 Task: Enable the video filter "Scene video filter" in the video filter module.
Action: Mouse moved to (134, 26)
Screenshot: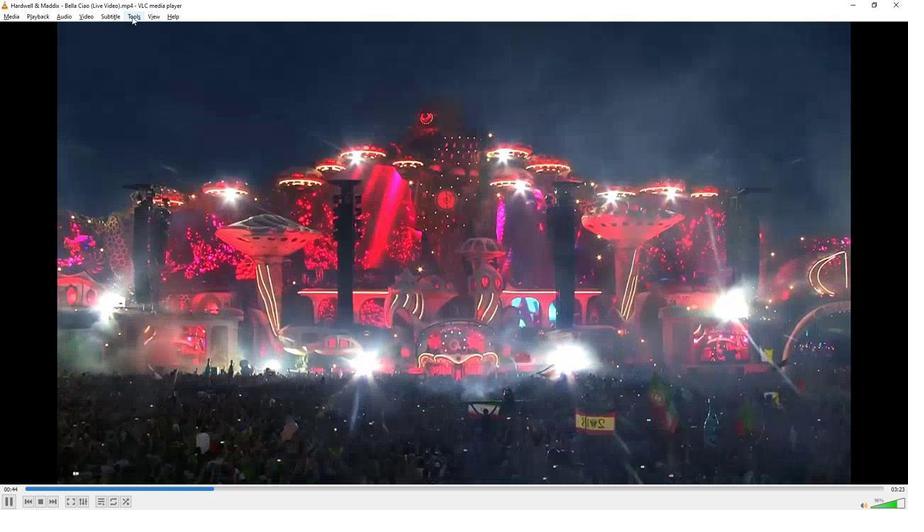 
Action: Mouse pressed left at (134, 26)
Screenshot: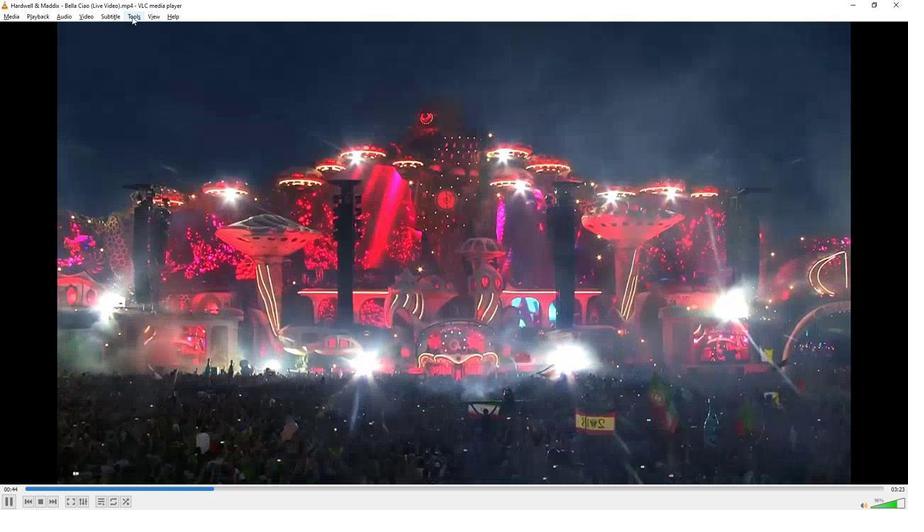 
Action: Mouse moved to (156, 134)
Screenshot: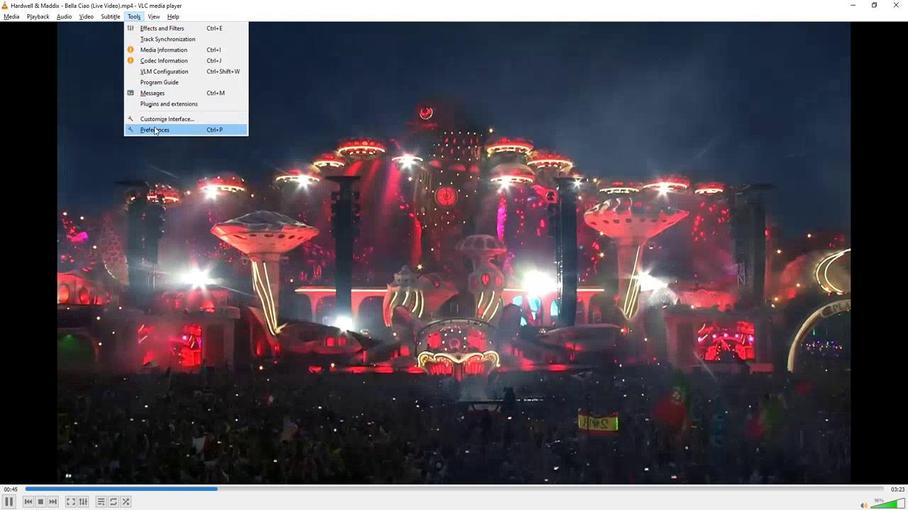 
Action: Mouse pressed left at (156, 134)
Screenshot: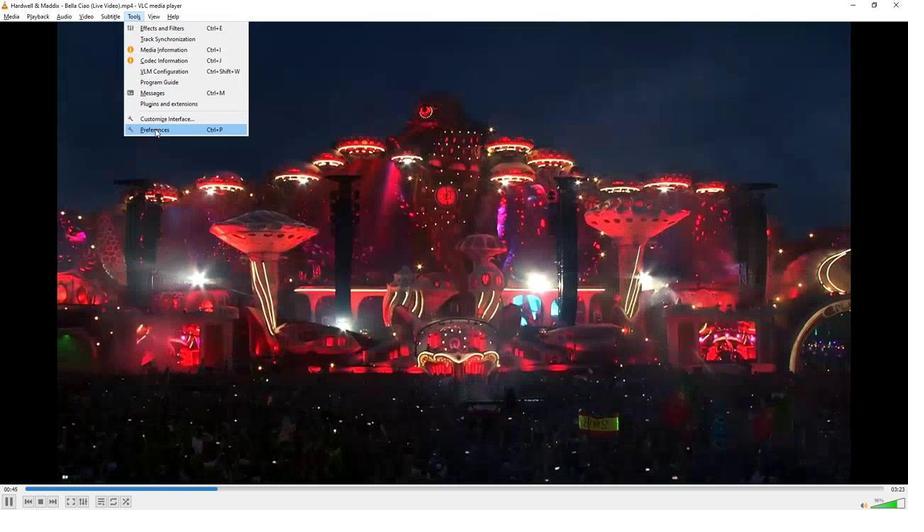 
Action: Mouse moved to (202, 397)
Screenshot: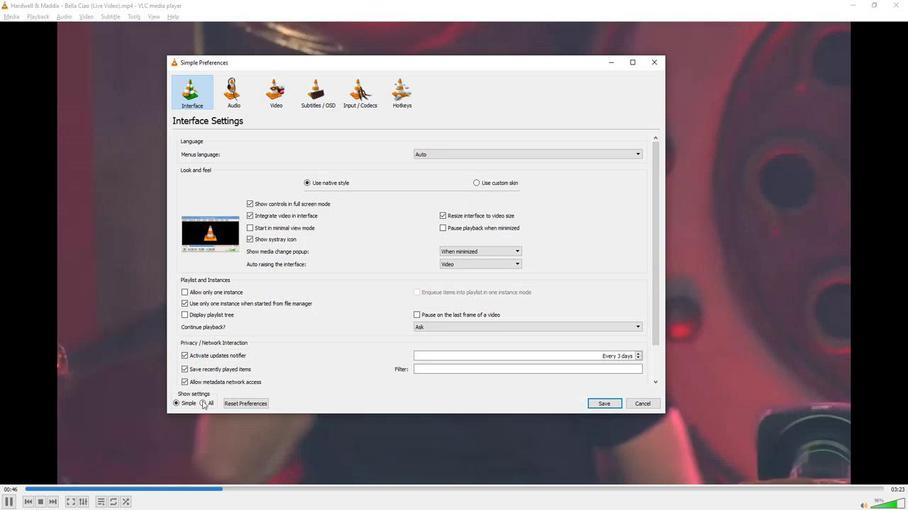 
Action: Mouse pressed left at (202, 397)
Screenshot: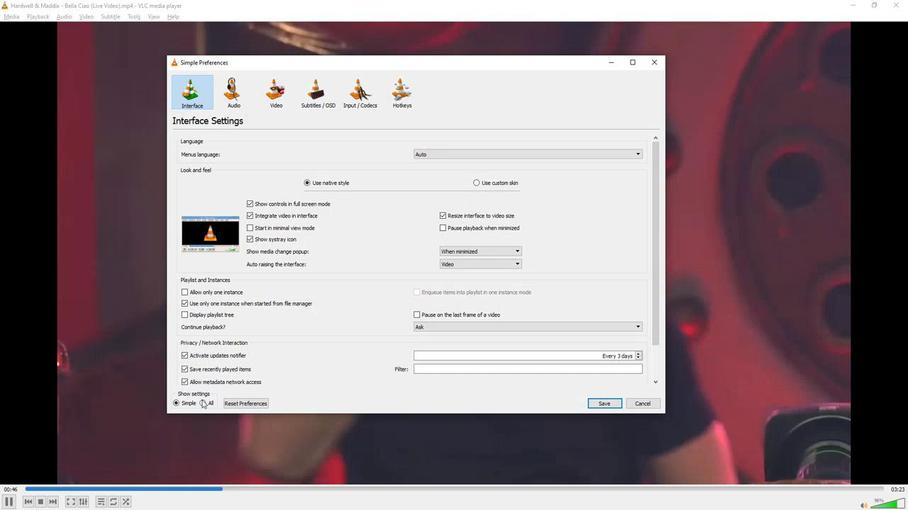 
Action: Mouse moved to (231, 355)
Screenshot: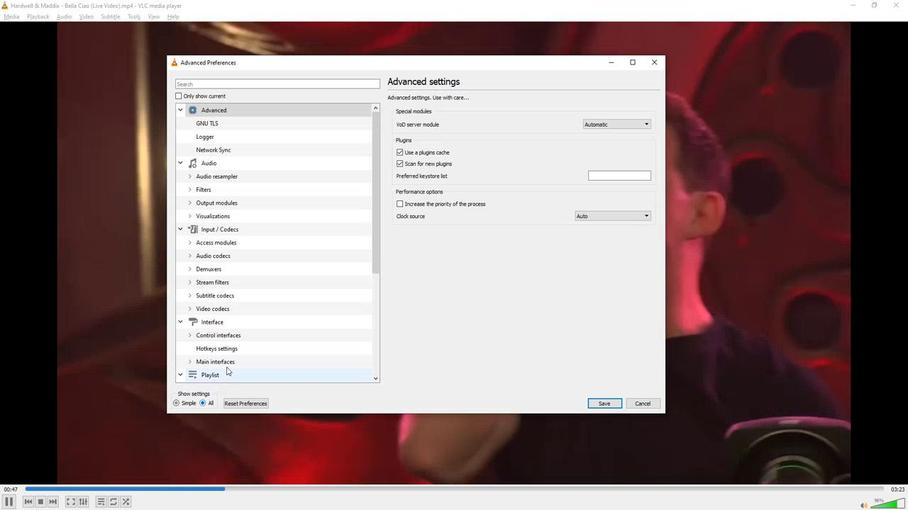 
Action: Mouse scrolled (231, 355) with delta (0, 0)
Screenshot: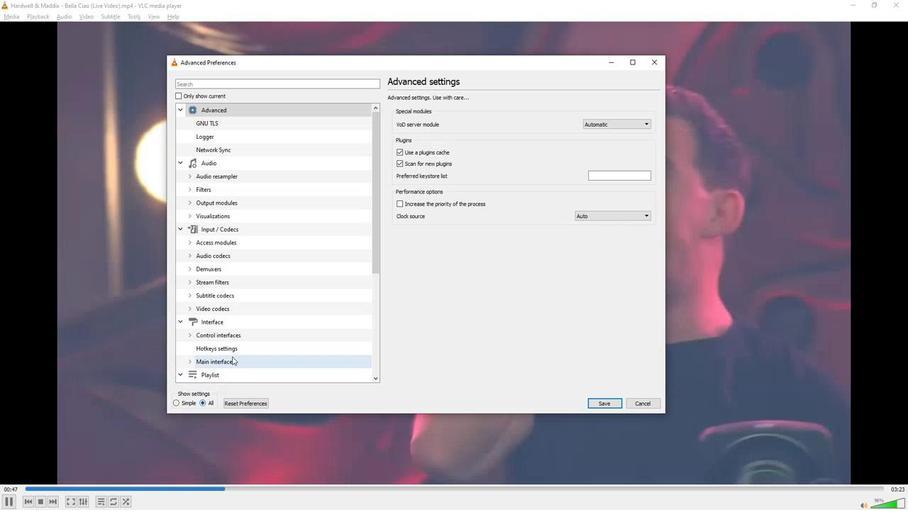 
Action: Mouse moved to (231, 355)
Screenshot: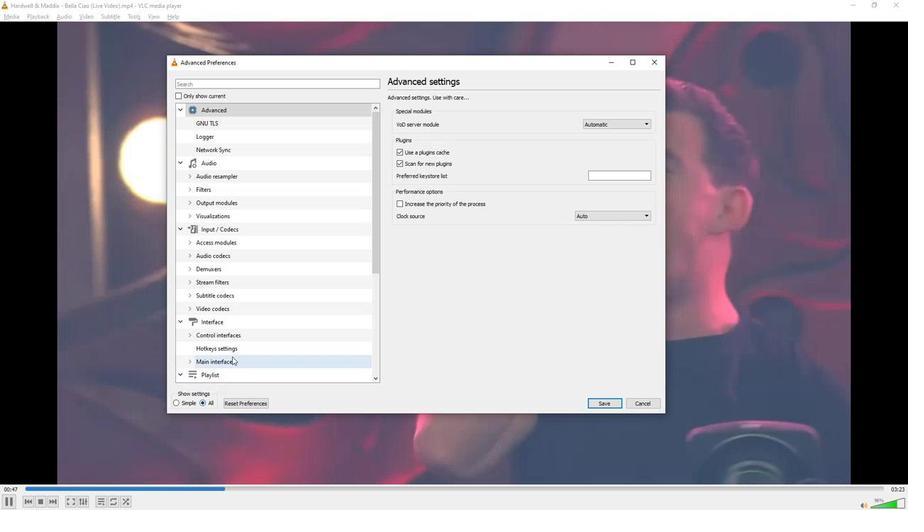 
Action: Mouse scrolled (231, 354) with delta (0, 0)
Screenshot: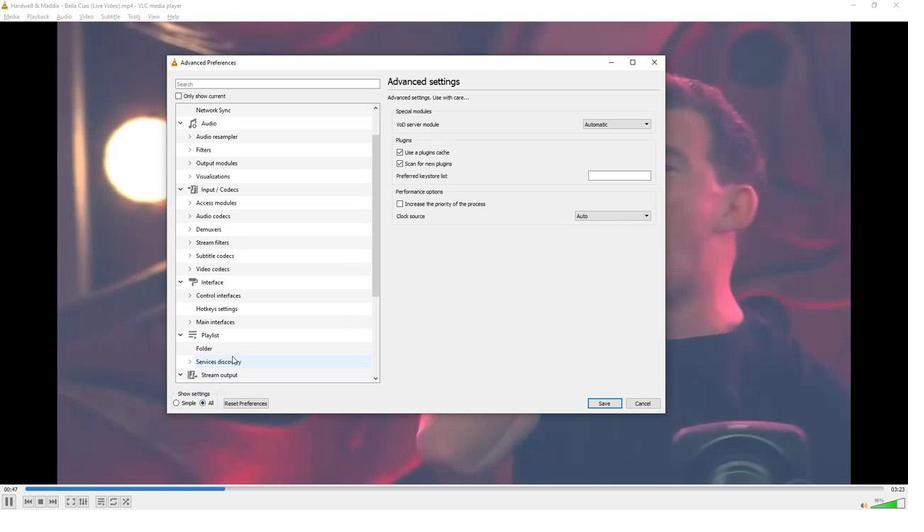 
Action: Mouse moved to (230, 355)
Screenshot: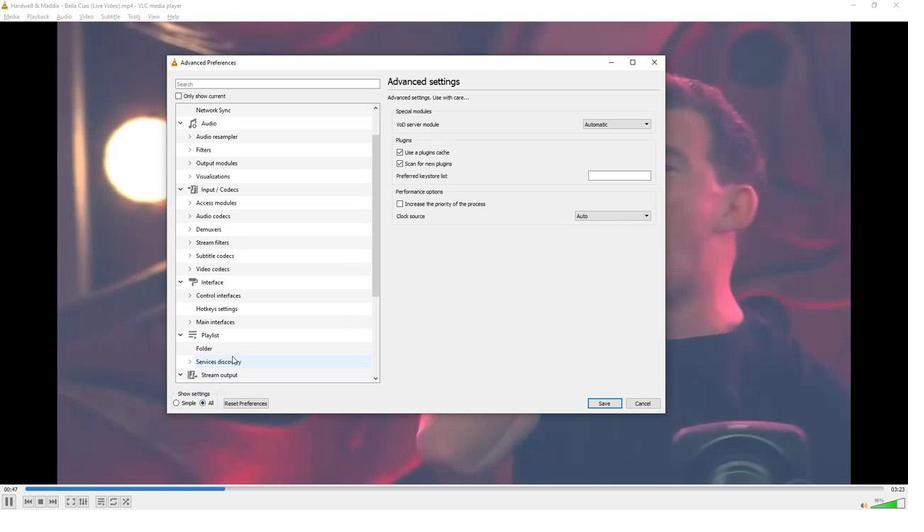 
Action: Mouse scrolled (230, 354) with delta (0, 0)
Screenshot: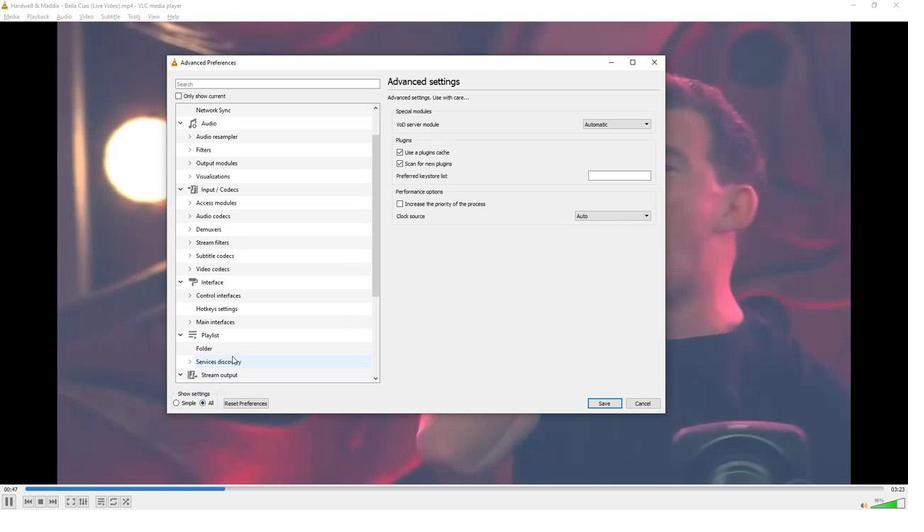 
Action: Mouse moved to (229, 355)
Screenshot: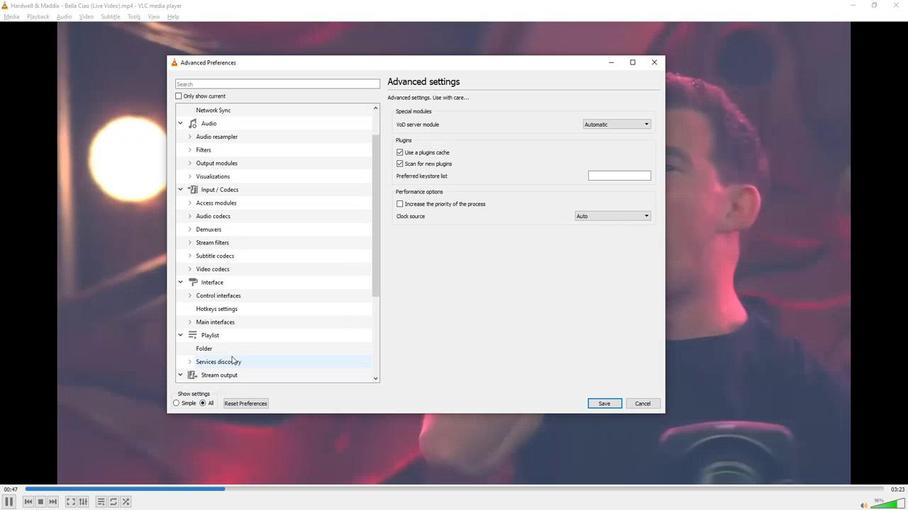 
Action: Mouse scrolled (229, 354) with delta (0, 0)
Screenshot: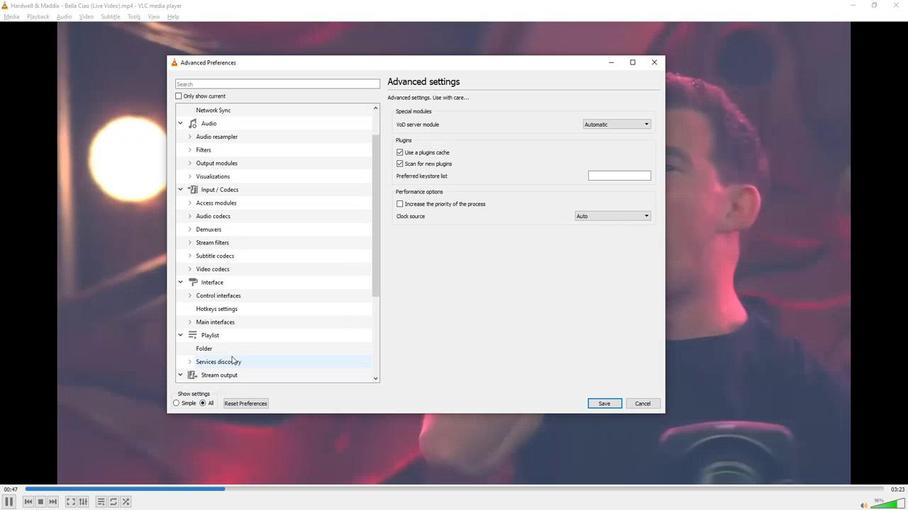 
Action: Mouse moved to (229, 355)
Screenshot: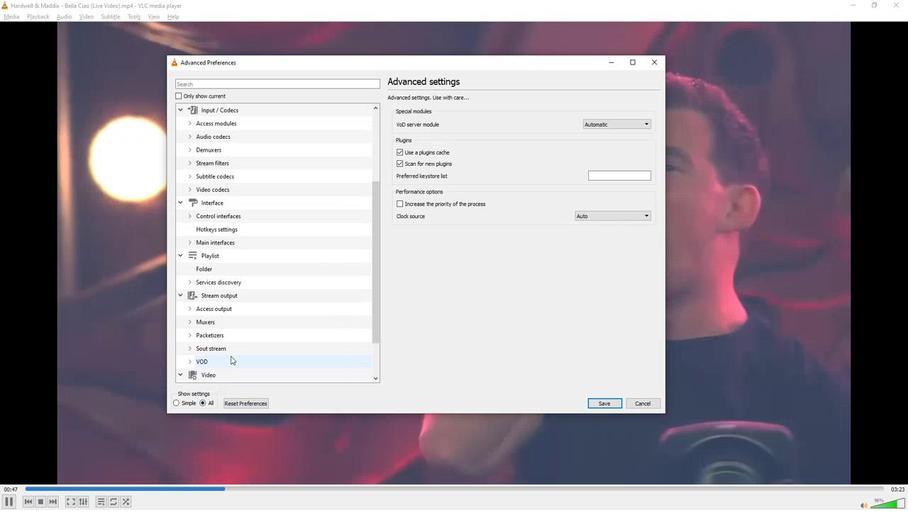 
Action: Mouse scrolled (229, 355) with delta (0, 0)
Screenshot: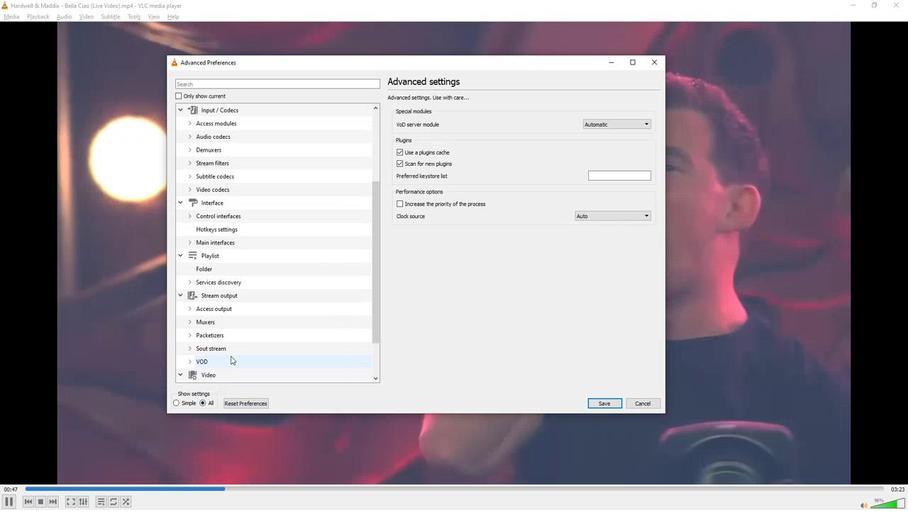 
Action: Mouse moved to (229, 355)
Screenshot: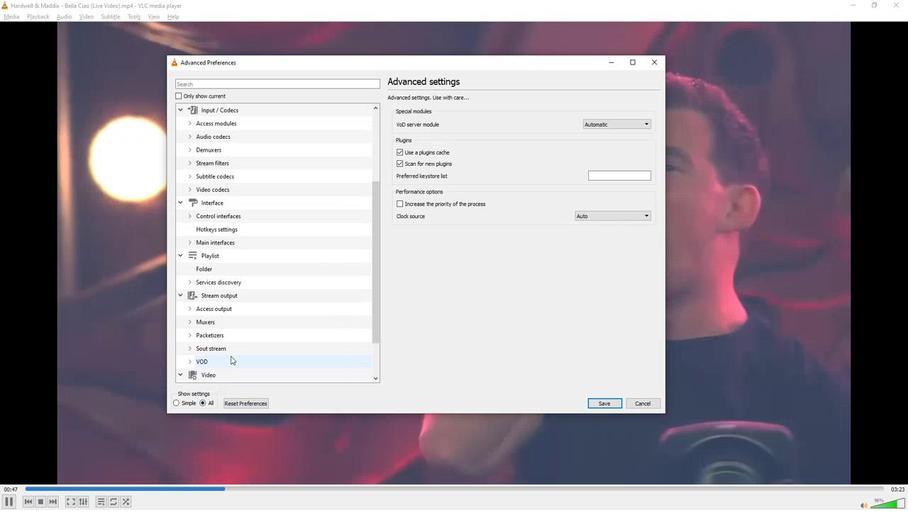 
Action: Mouse scrolled (229, 355) with delta (0, 0)
Screenshot: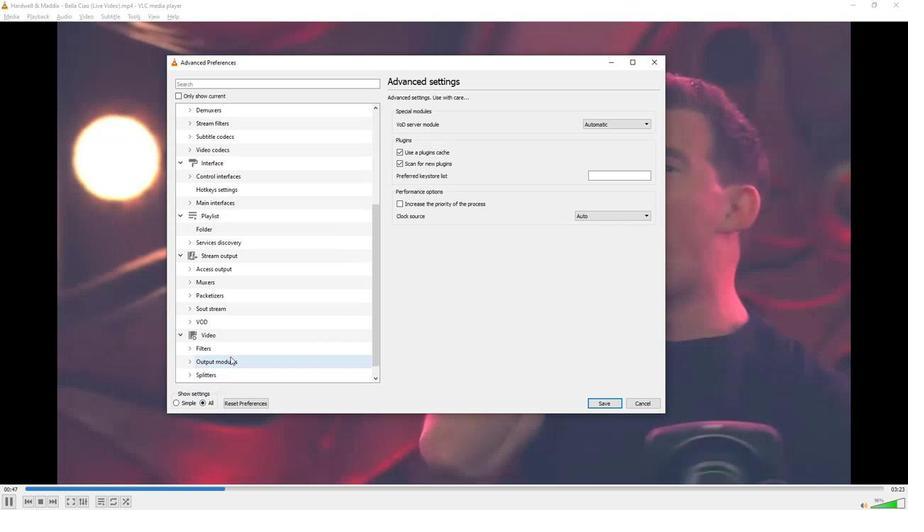 
Action: Mouse moved to (229, 355)
Screenshot: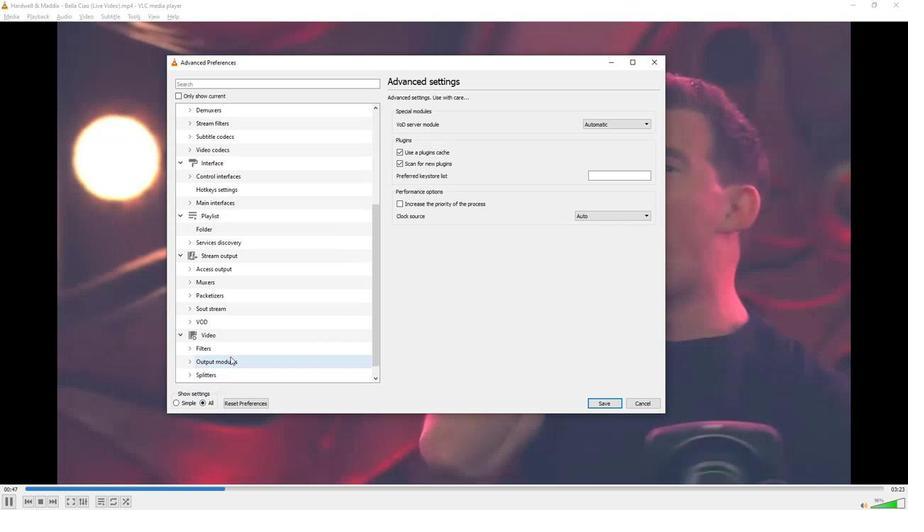 
Action: Mouse scrolled (229, 355) with delta (0, 0)
Screenshot: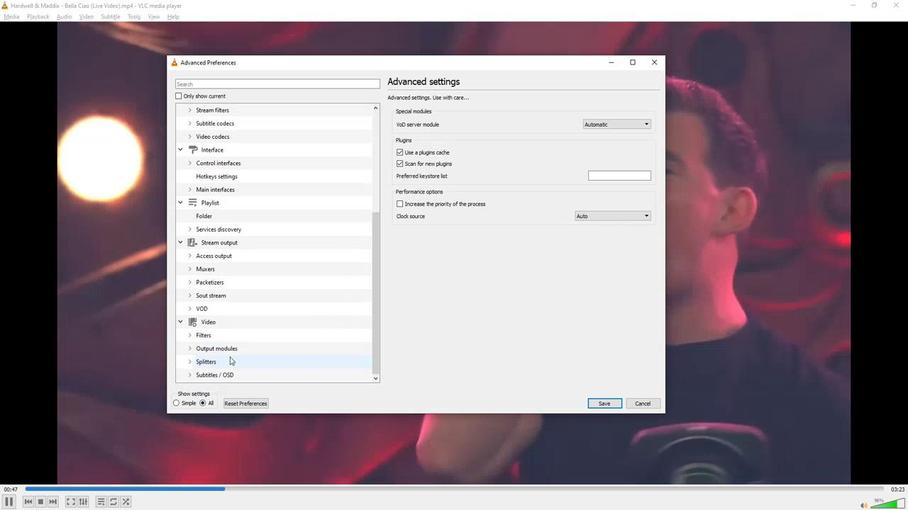
Action: Mouse moved to (227, 355)
Screenshot: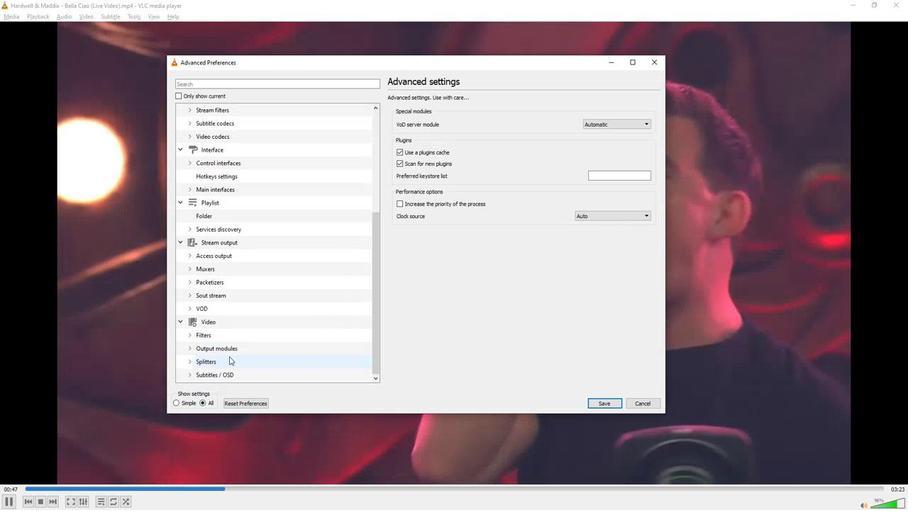 
Action: Mouse scrolled (227, 355) with delta (0, 0)
Screenshot: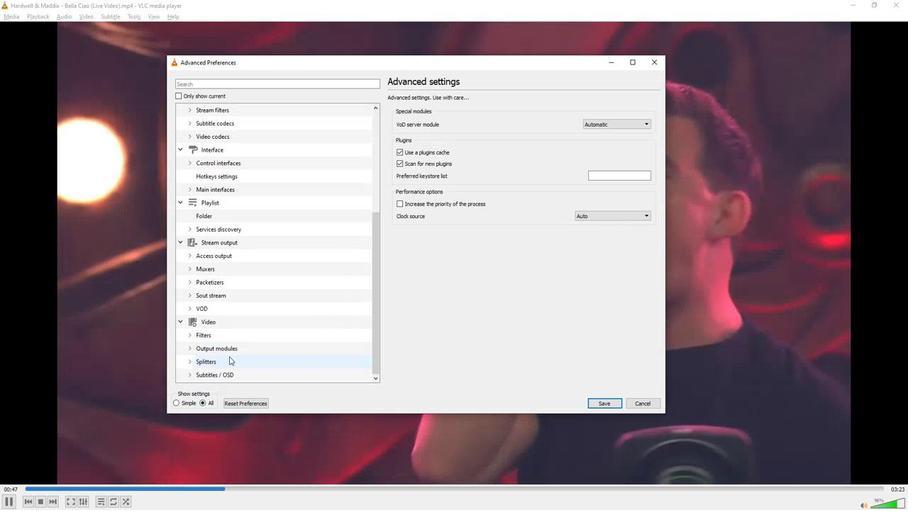 
Action: Mouse moved to (214, 332)
Screenshot: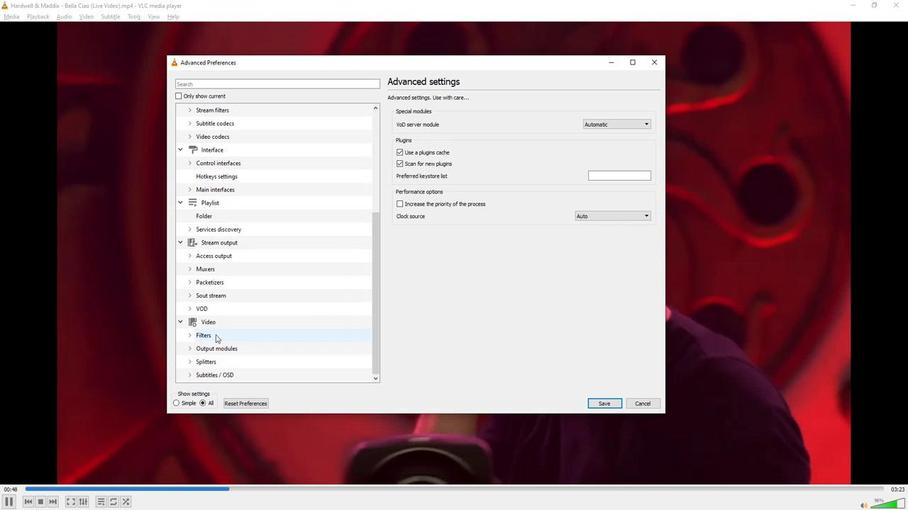 
Action: Mouse pressed left at (214, 332)
Screenshot: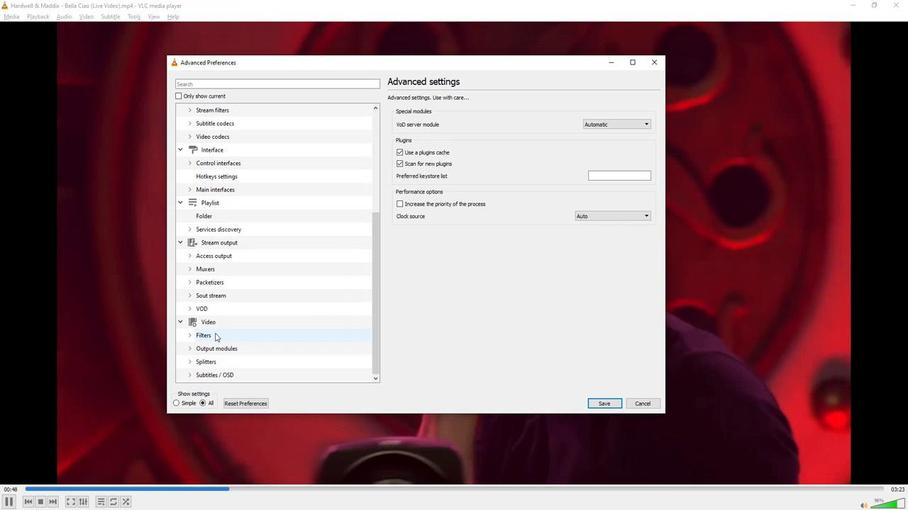 
Action: Mouse moved to (515, 150)
Screenshot: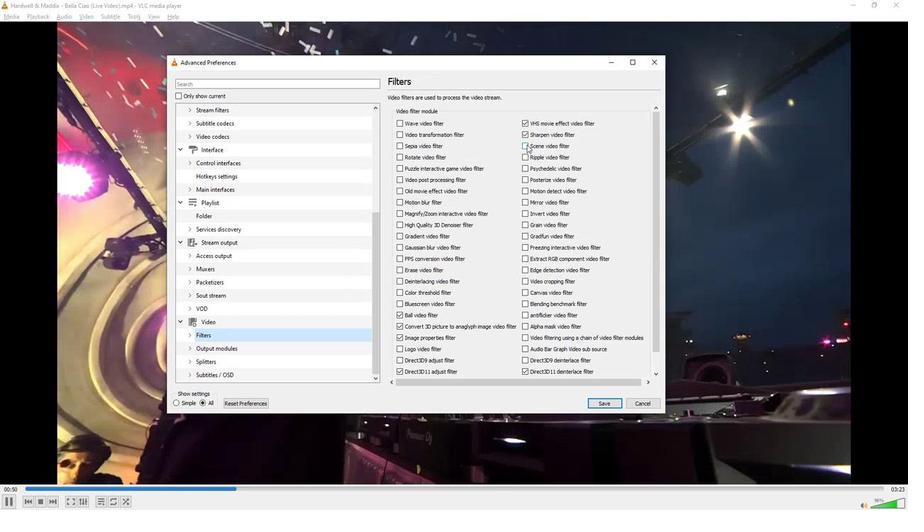 
Action: Mouse pressed left at (515, 150)
Screenshot: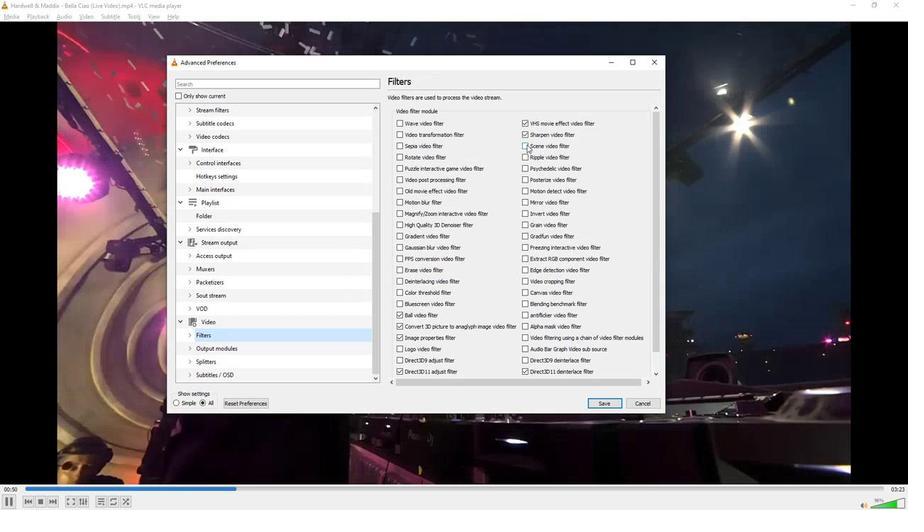 
Action: Mouse moved to (468, 200)
Screenshot: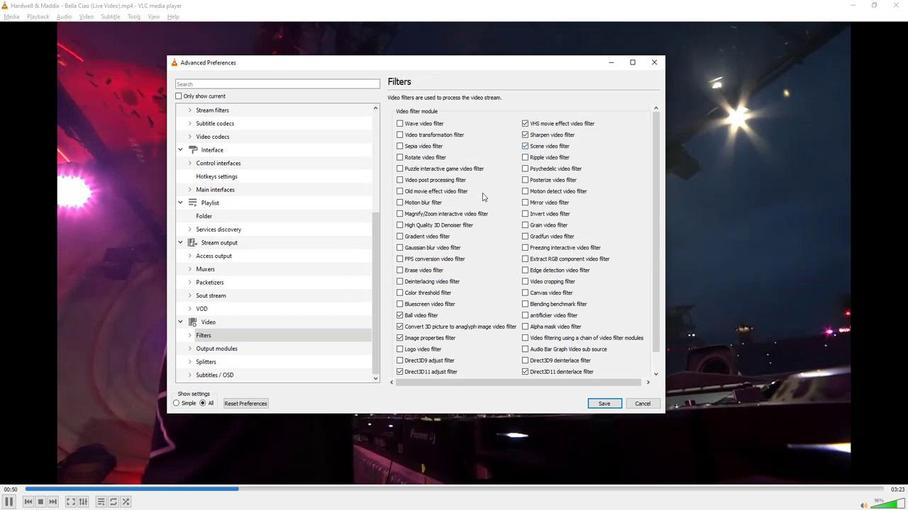 
